Task: Create a rule when a comment ending with text is posted to a card by anyone .
Action: Mouse pressed left at (818, 222)
Screenshot: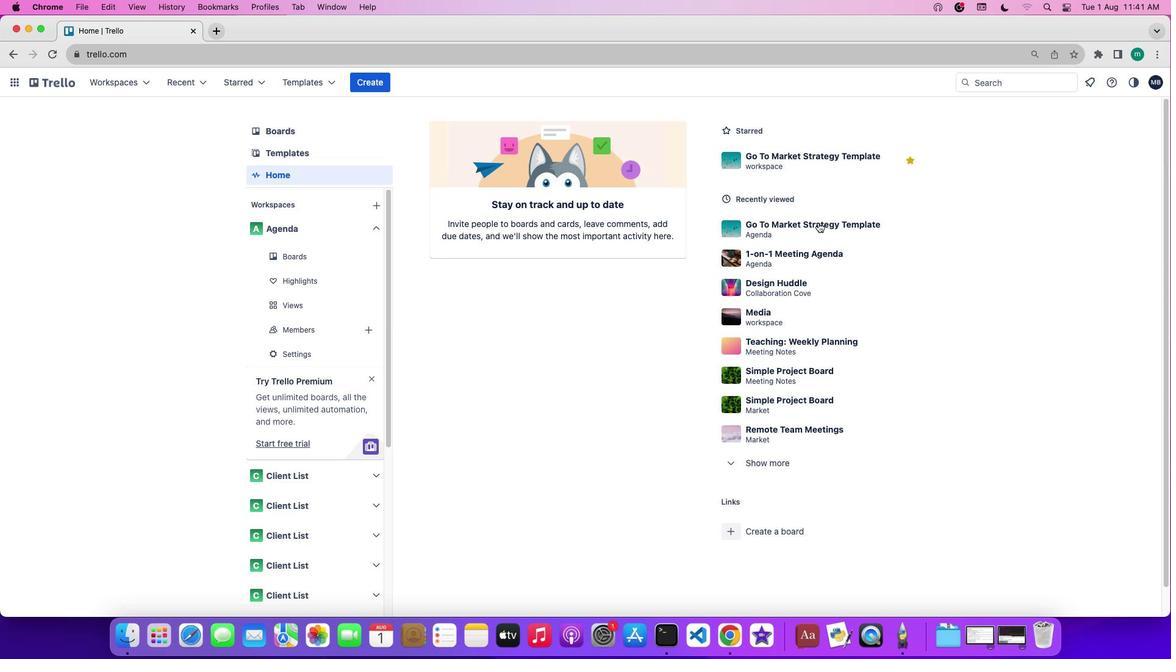 
Action: Mouse pressed left at (818, 222)
Screenshot: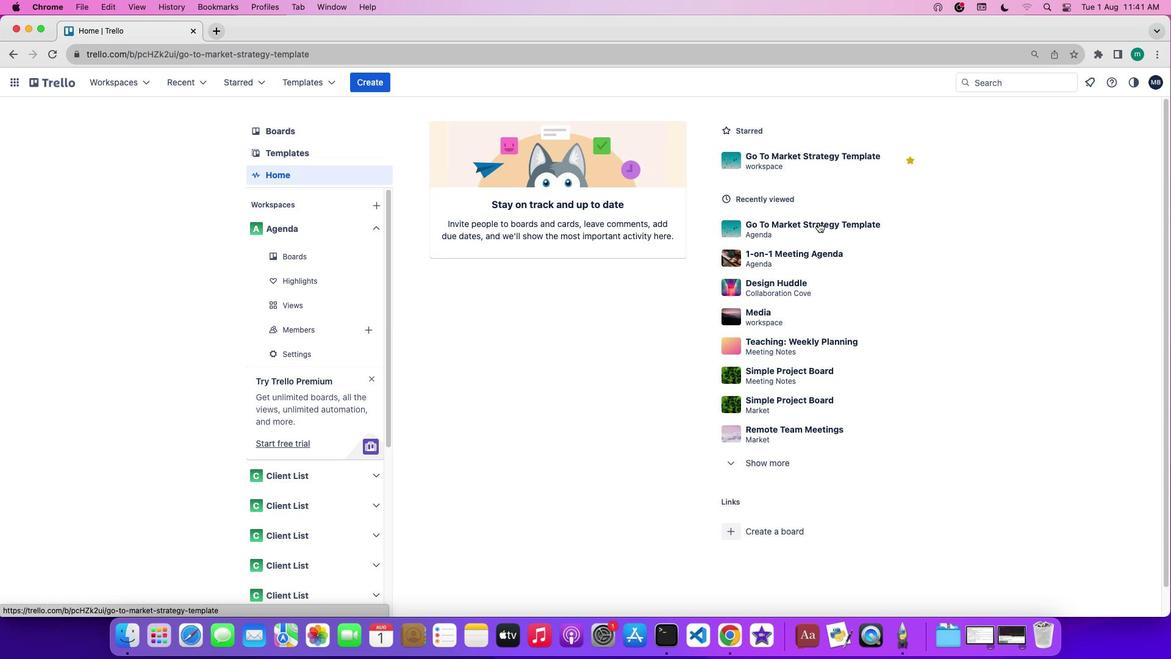 
Action: Mouse moved to (1054, 266)
Screenshot: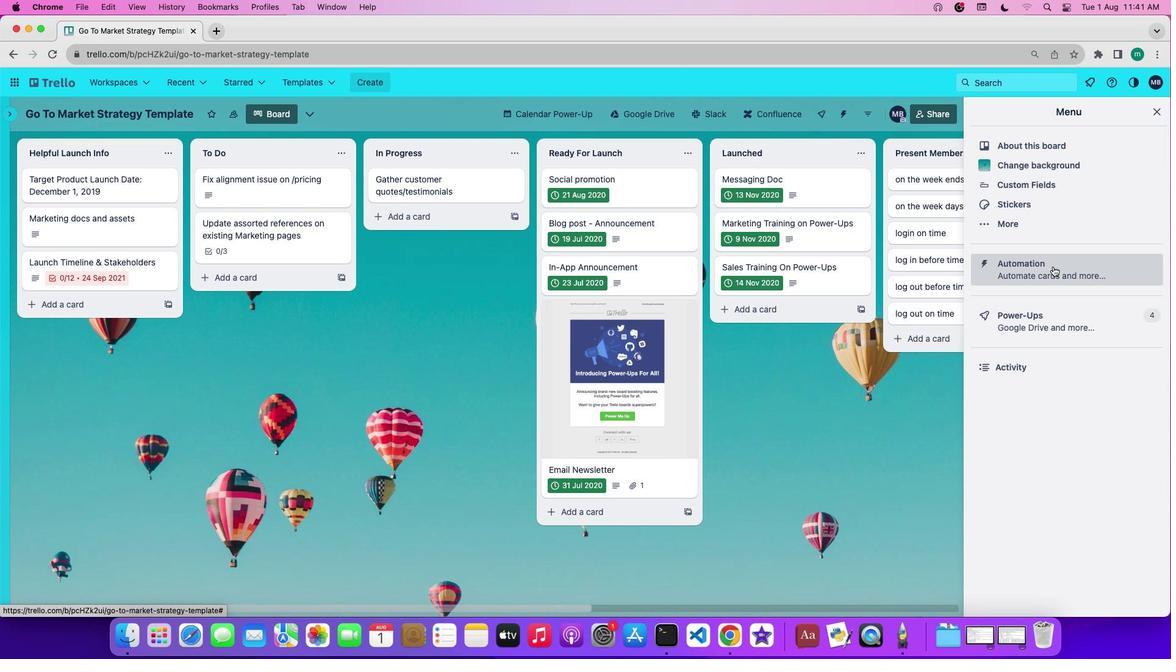 
Action: Mouse pressed left at (1054, 266)
Screenshot: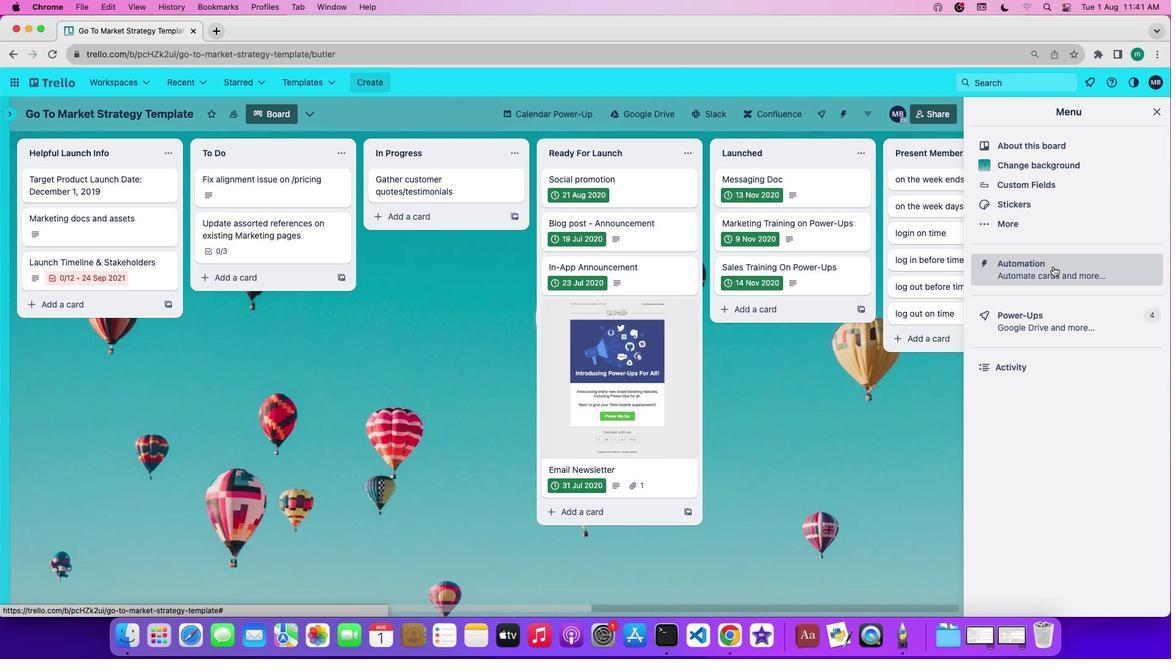 
Action: Mouse moved to (78, 226)
Screenshot: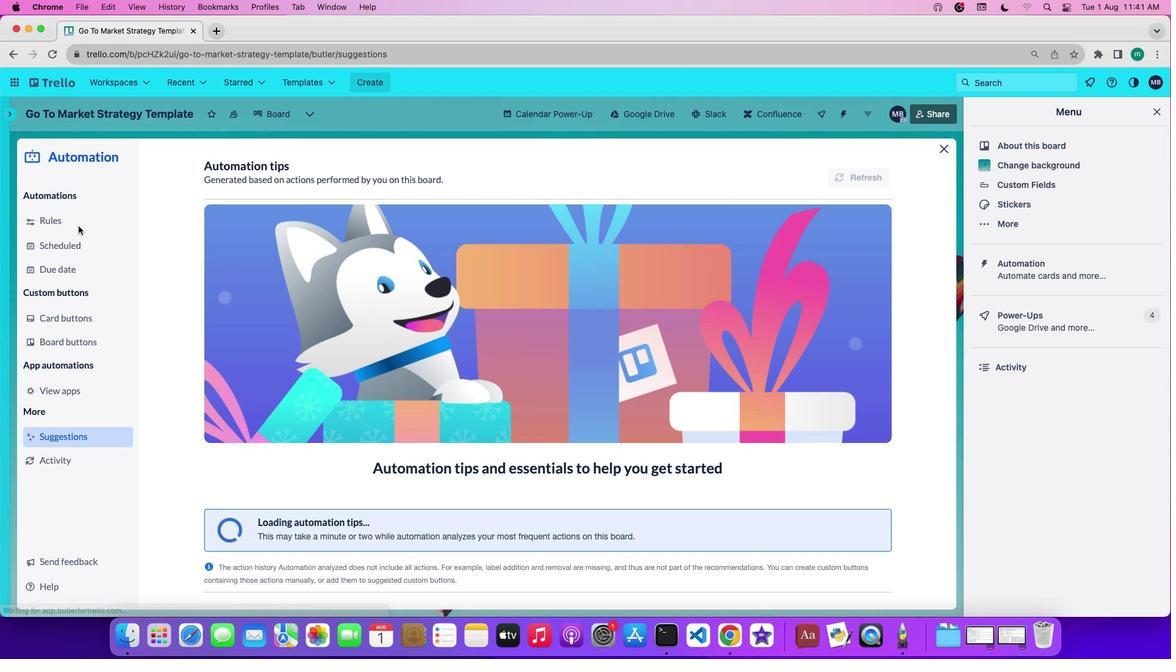 
Action: Mouse pressed left at (78, 226)
Screenshot: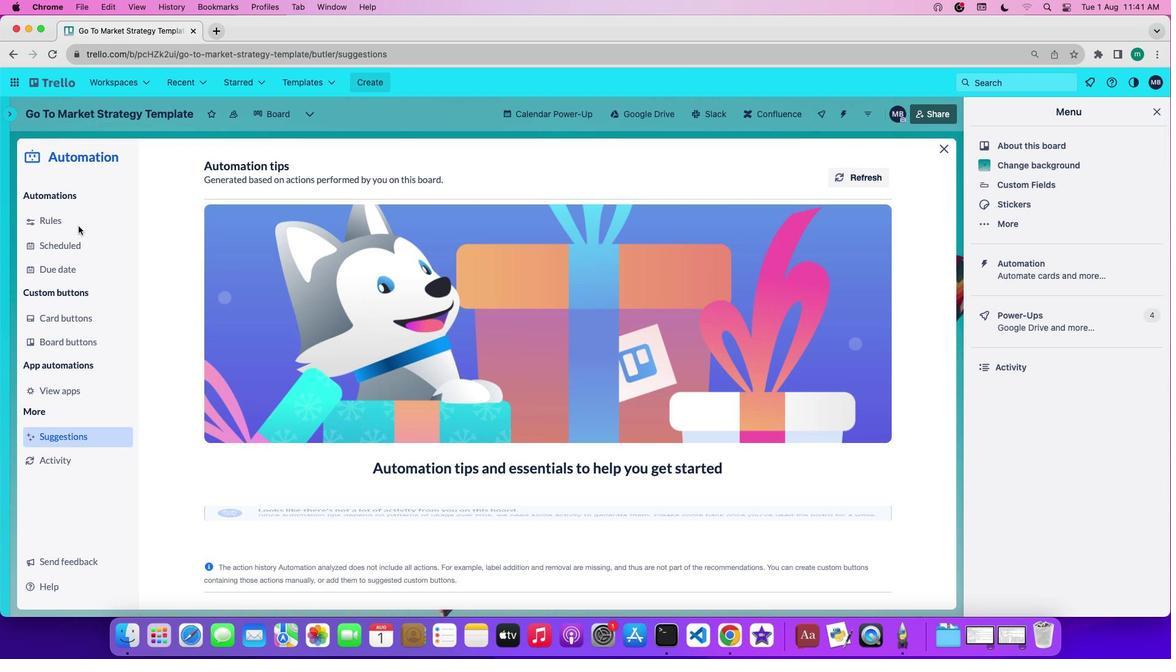 
Action: Mouse moved to (78, 224)
Screenshot: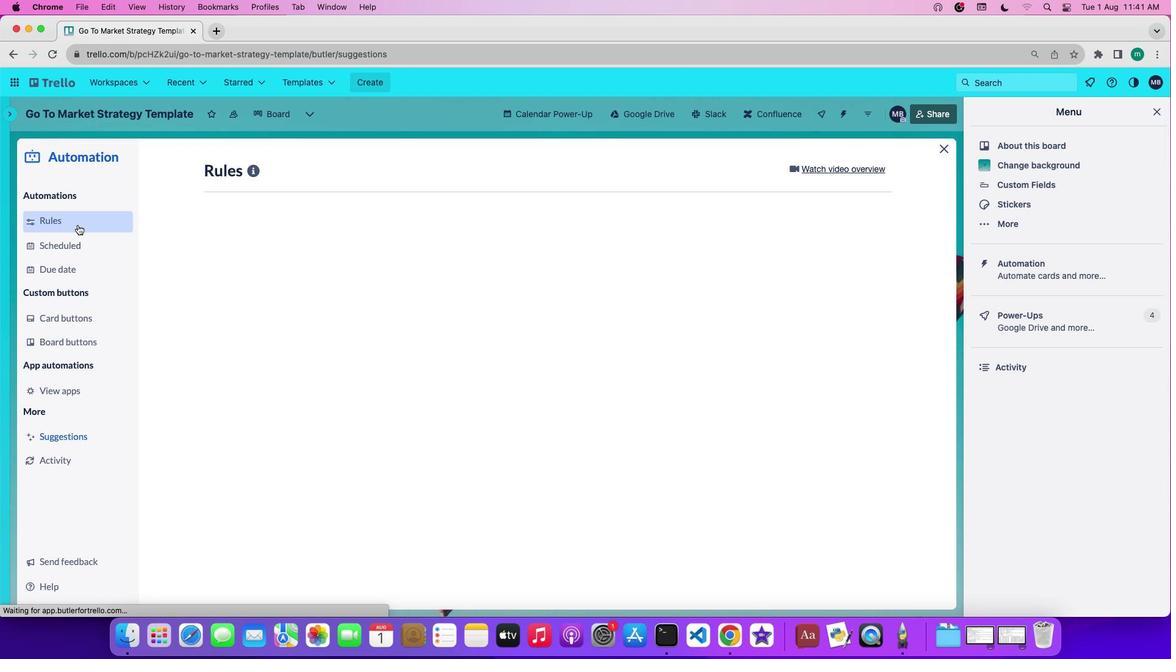 
Action: Mouse pressed left at (78, 224)
Screenshot: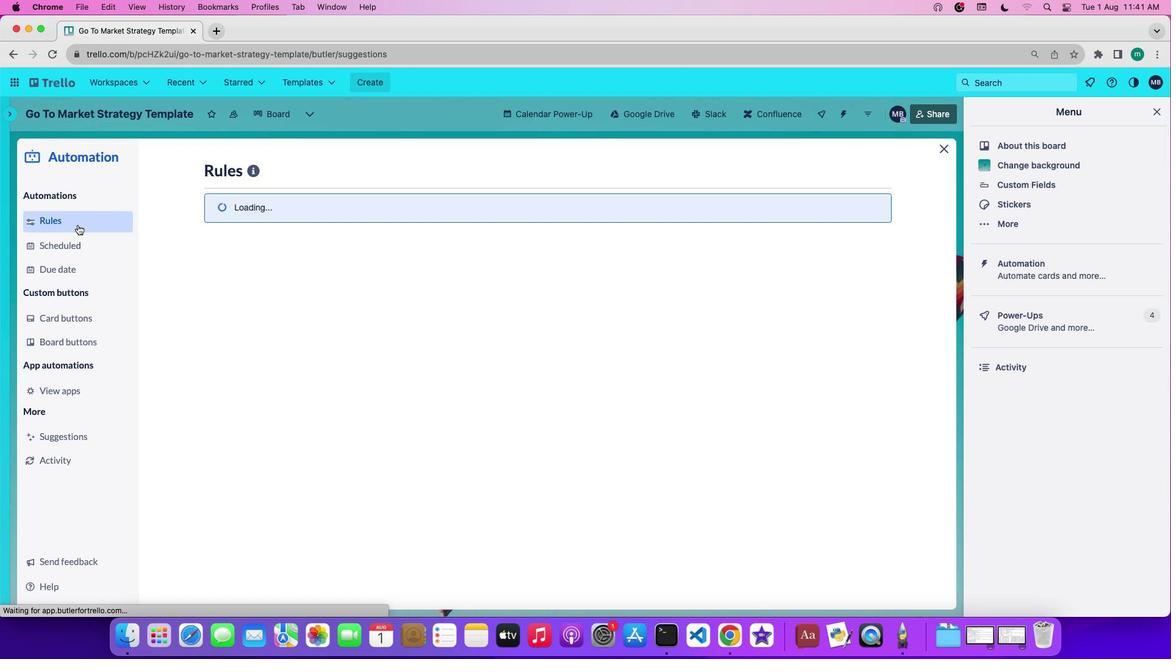 
Action: Mouse moved to (250, 439)
Screenshot: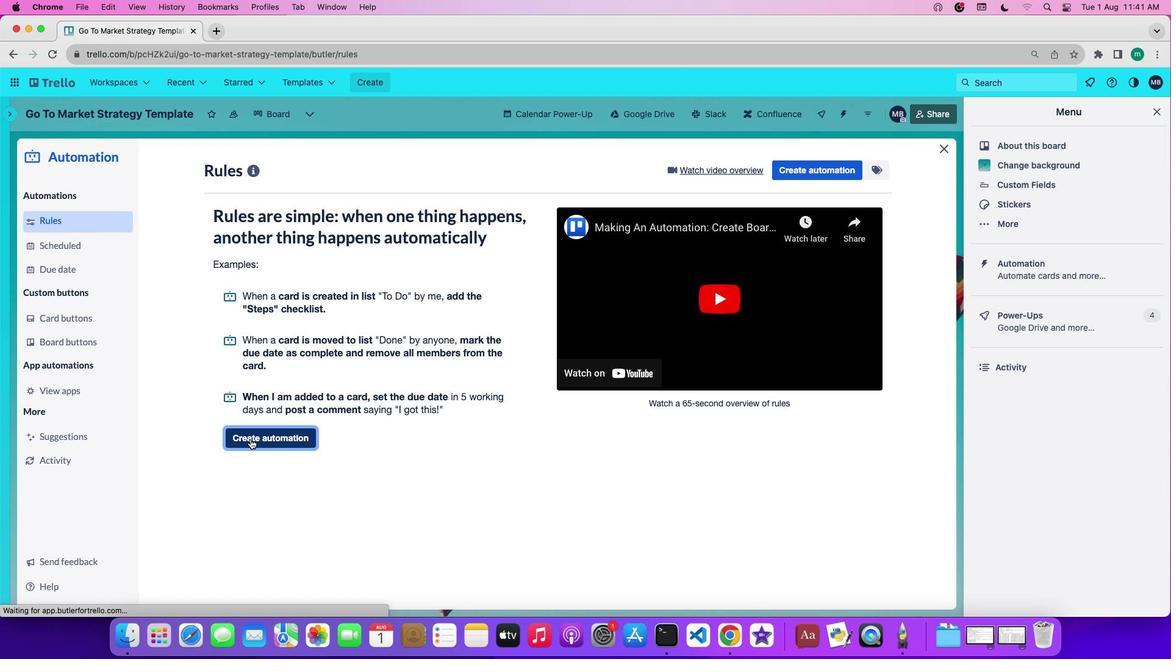 
Action: Mouse pressed left at (250, 439)
Screenshot: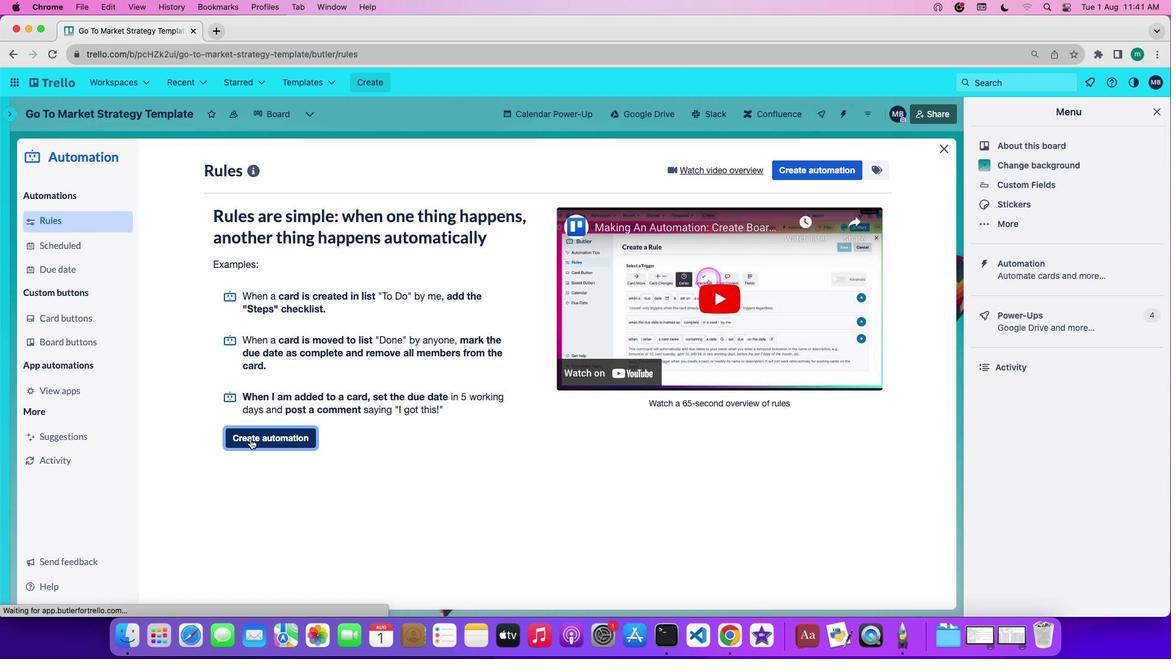 
Action: Mouse moved to (571, 290)
Screenshot: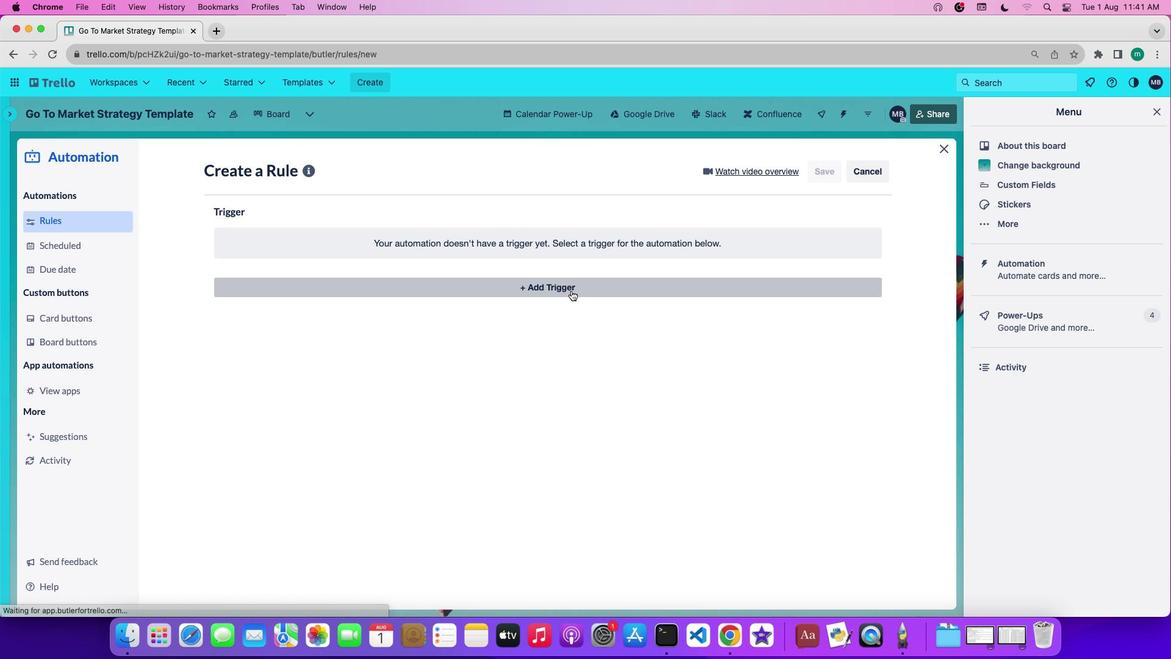 
Action: Mouse pressed left at (571, 290)
Screenshot: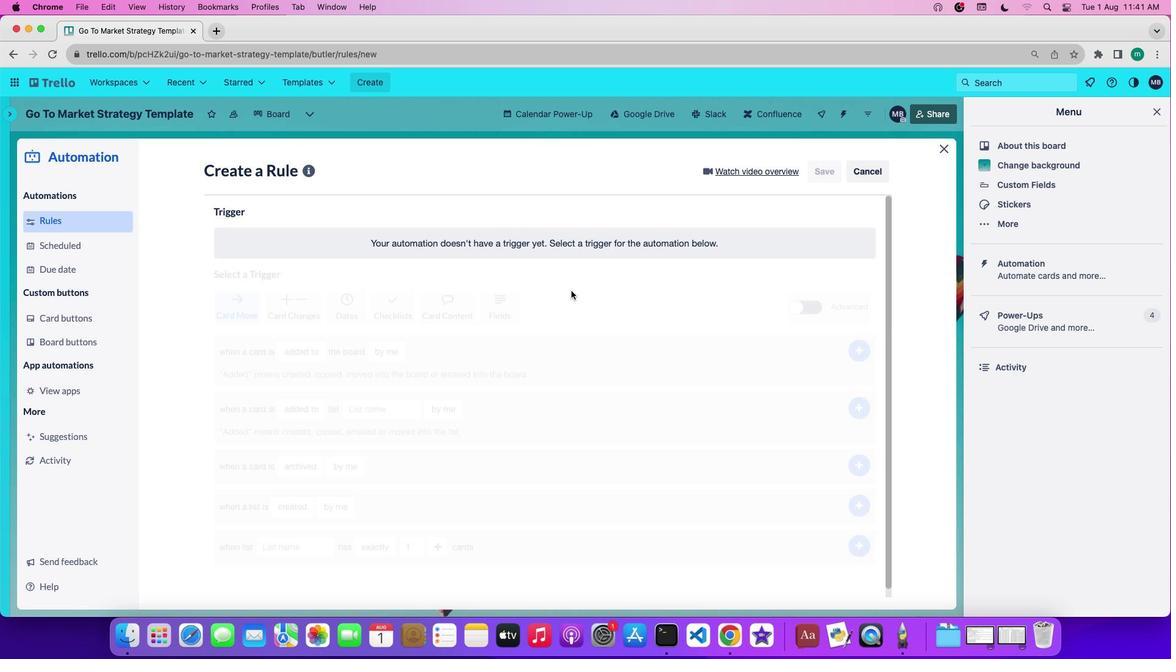 
Action: Mouse moved to (448, 330)
Screenshot: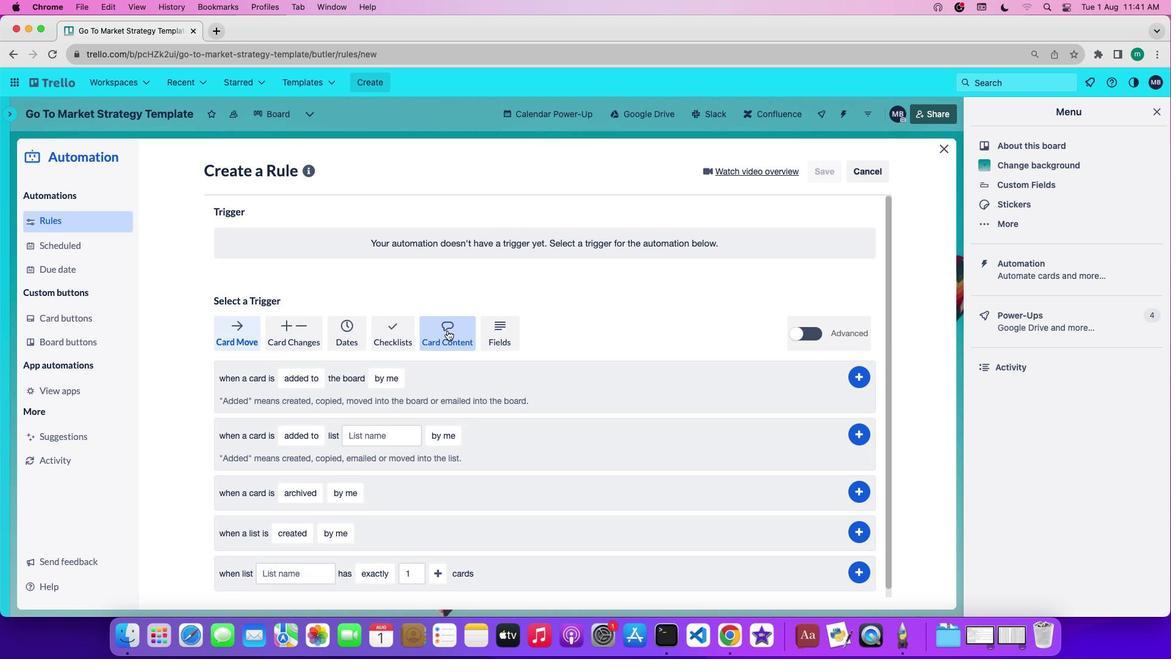 
Action: Mouse pressed left at (448, 330)
Screenshot: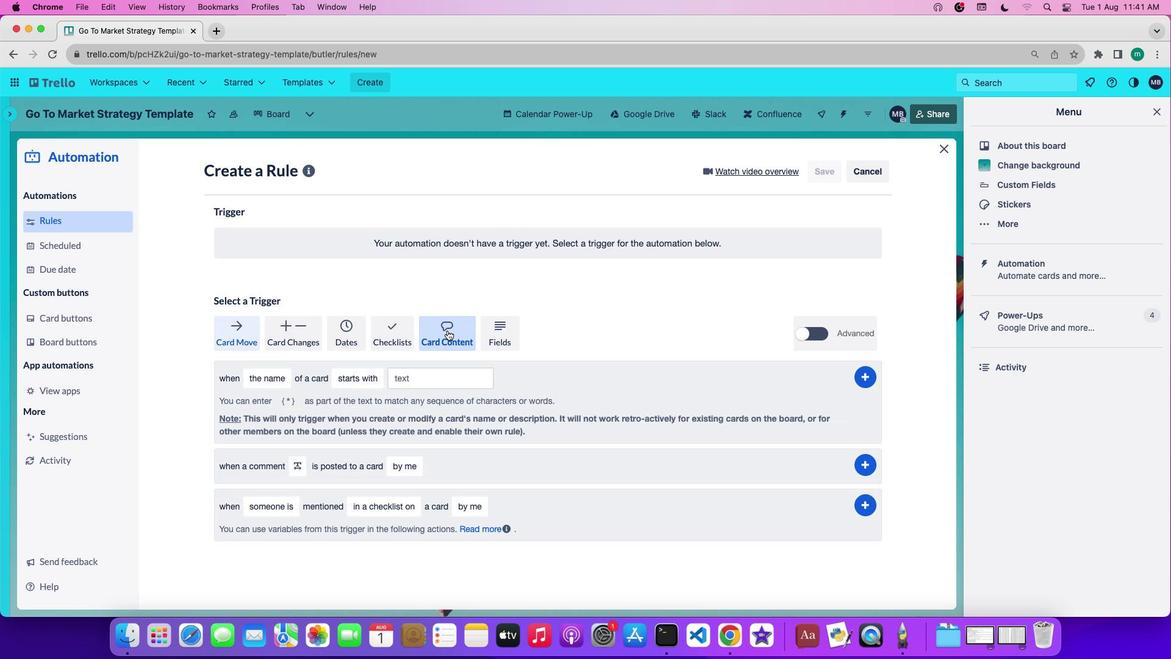 
Action: Mouse moved to (307, 466)
Screenshot: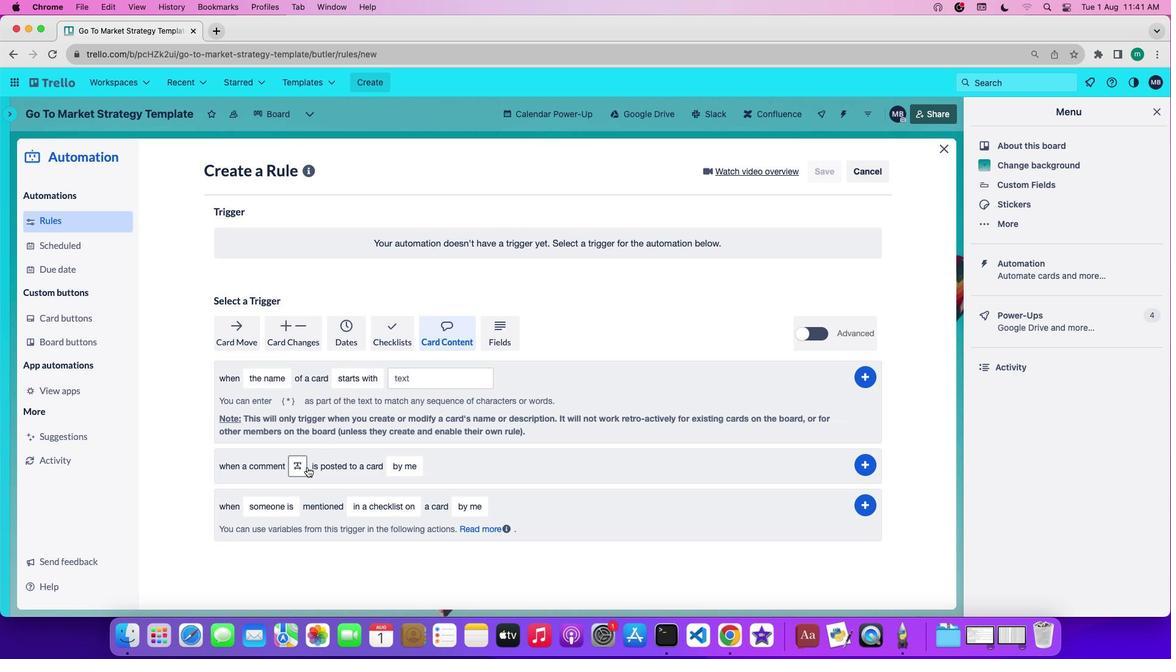 
Action: Mouse pressed left at (307, 466)
Screenshot: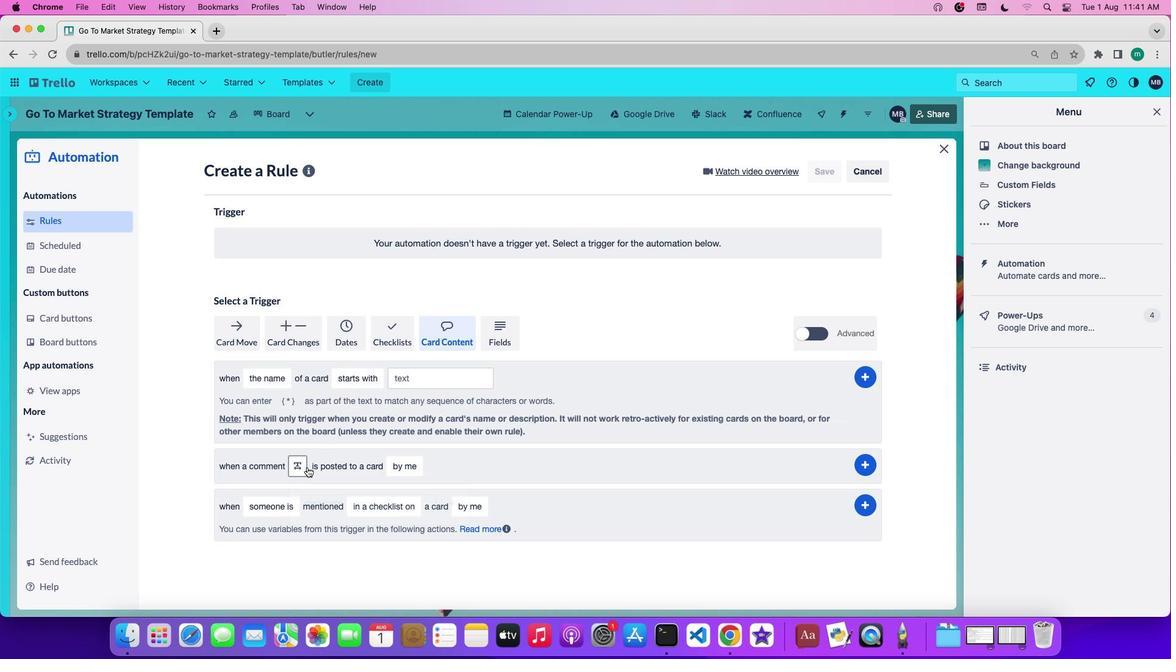 
Action: Mouse moved to (329, 508)
Screenshot: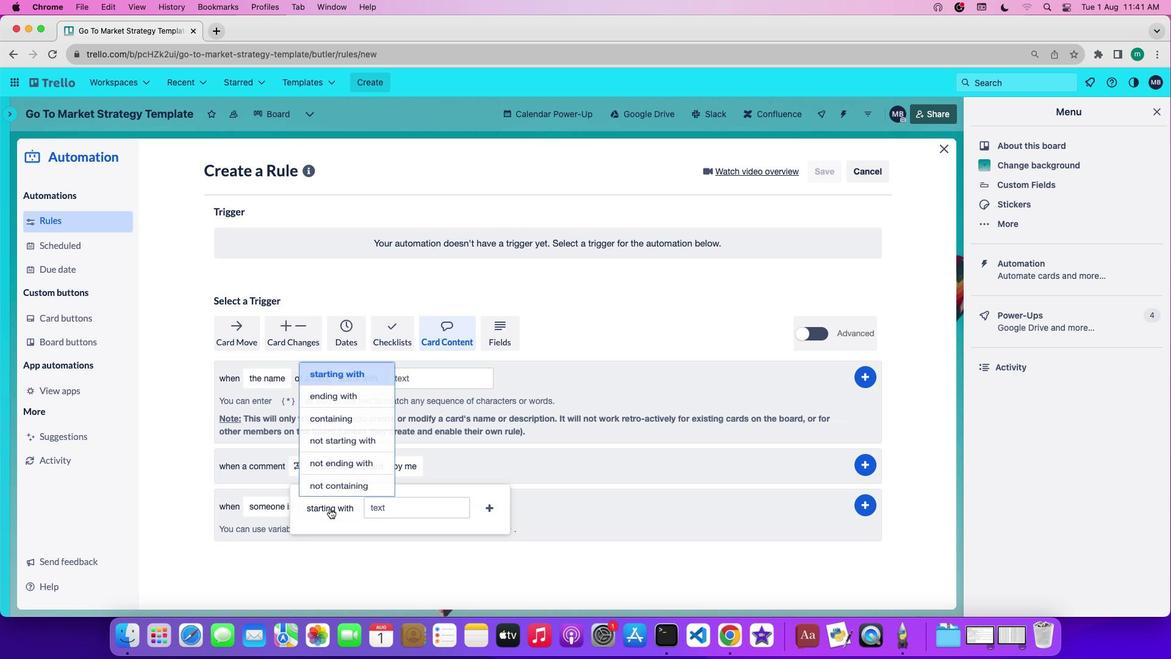 
Action: Mouse pressed left at (329, 508)
Screenshot: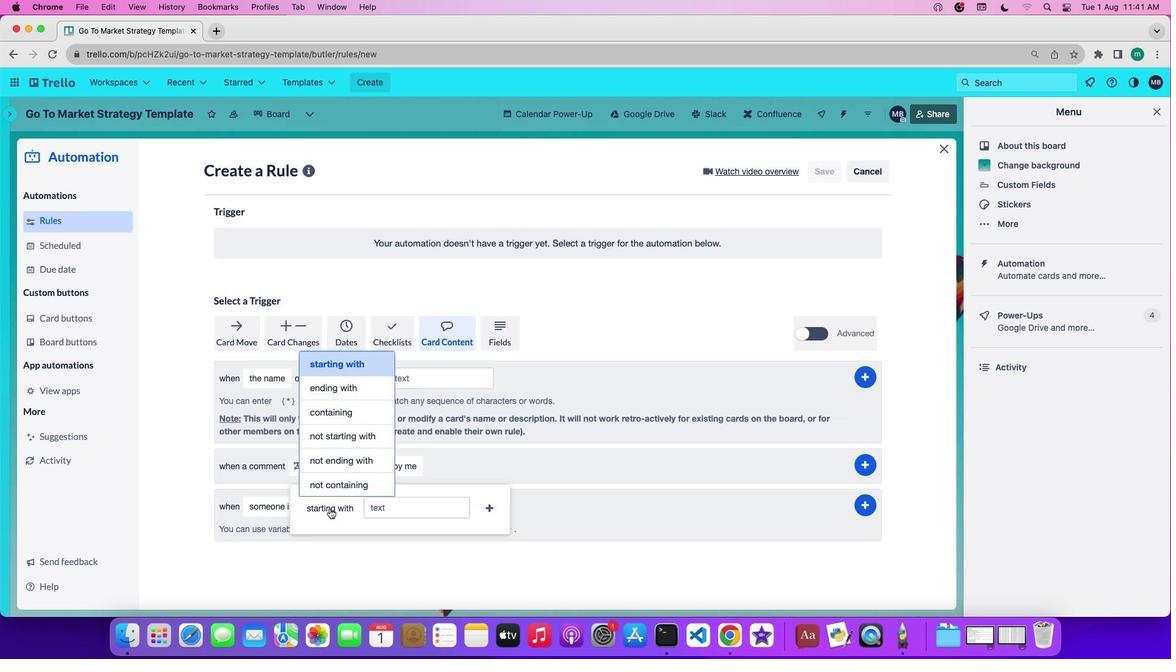 
Action: Mouse moved to (361, 390)
Screenshot: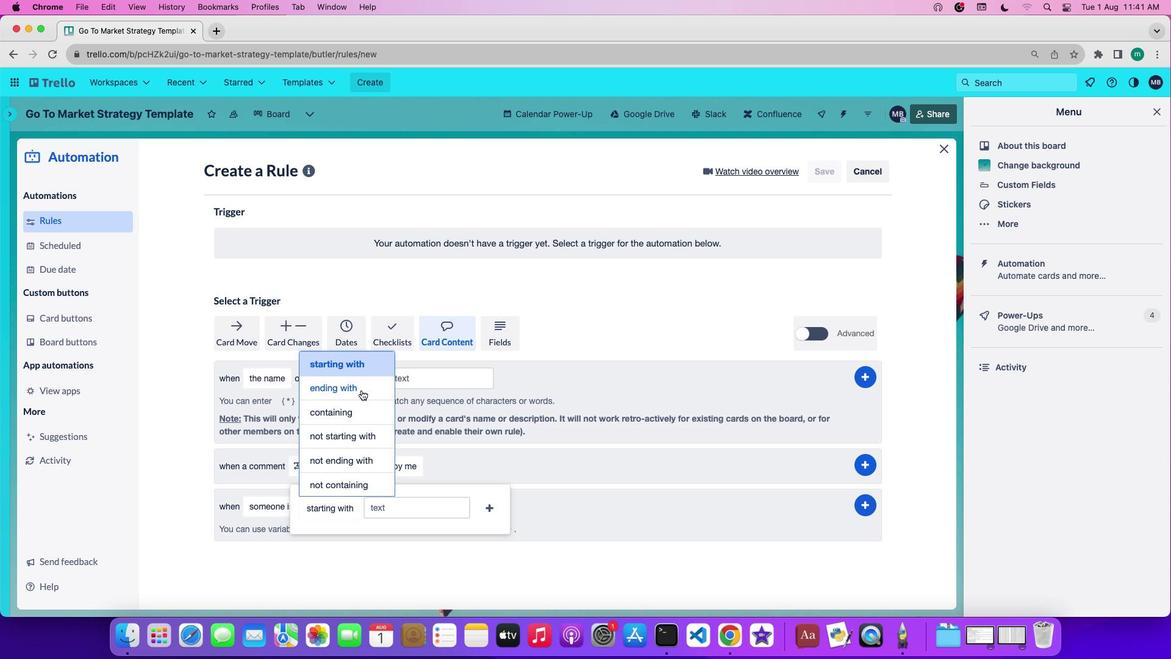 
Action: Mouse pressed left at (361, 390)
Screenshot: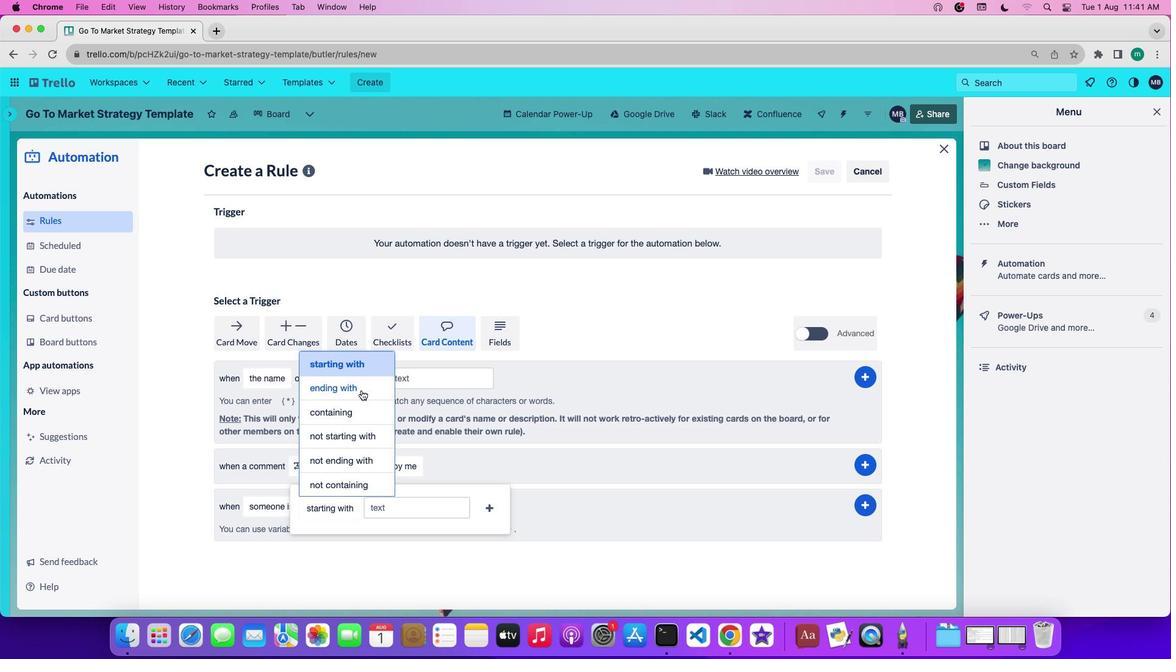 
Action: Mouse moved to (388, 502)
Screenshot: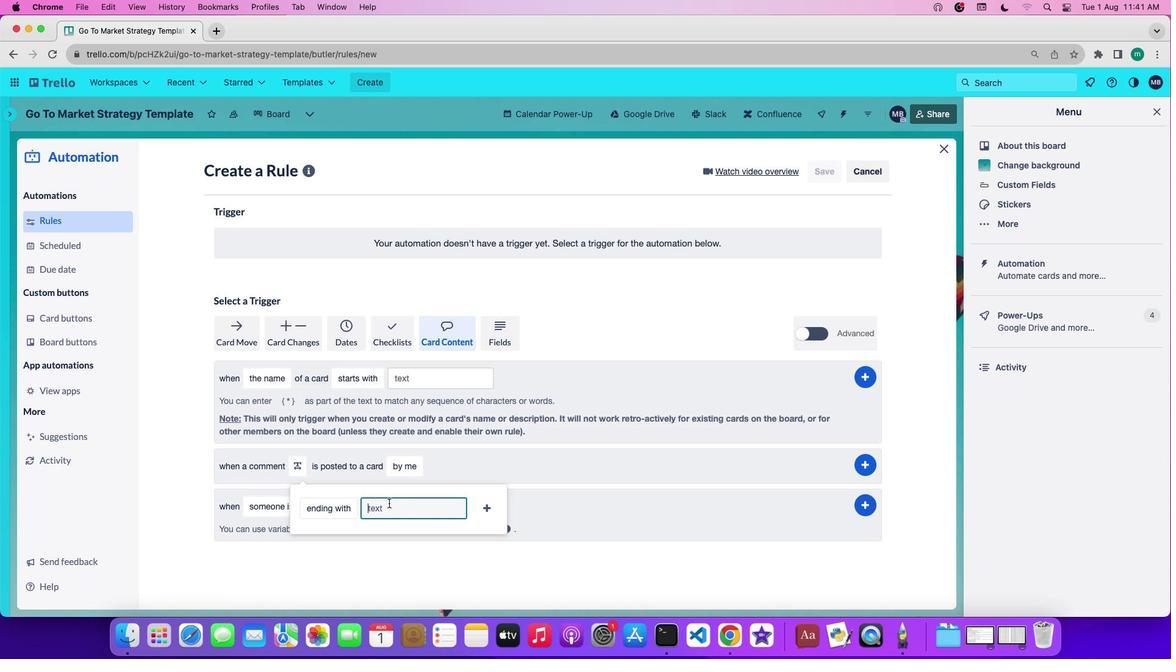 
Action: Mouse pressed left at (388, 502)
Screenshot: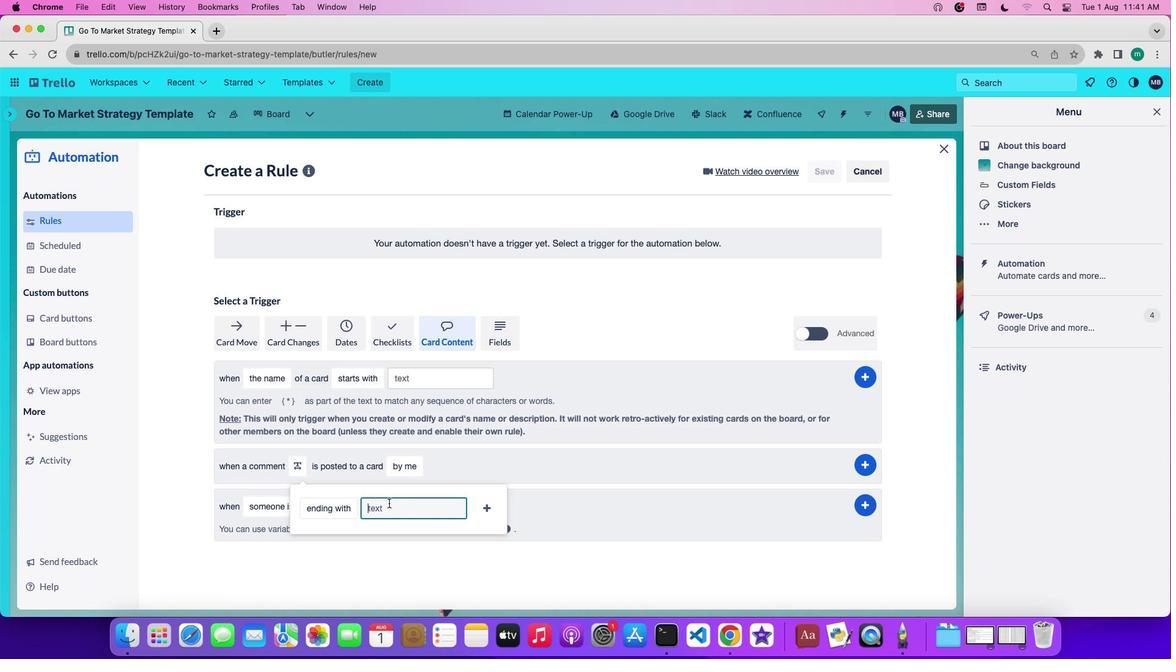 
Action: Mouse moved to (388, 503)
Screenshot: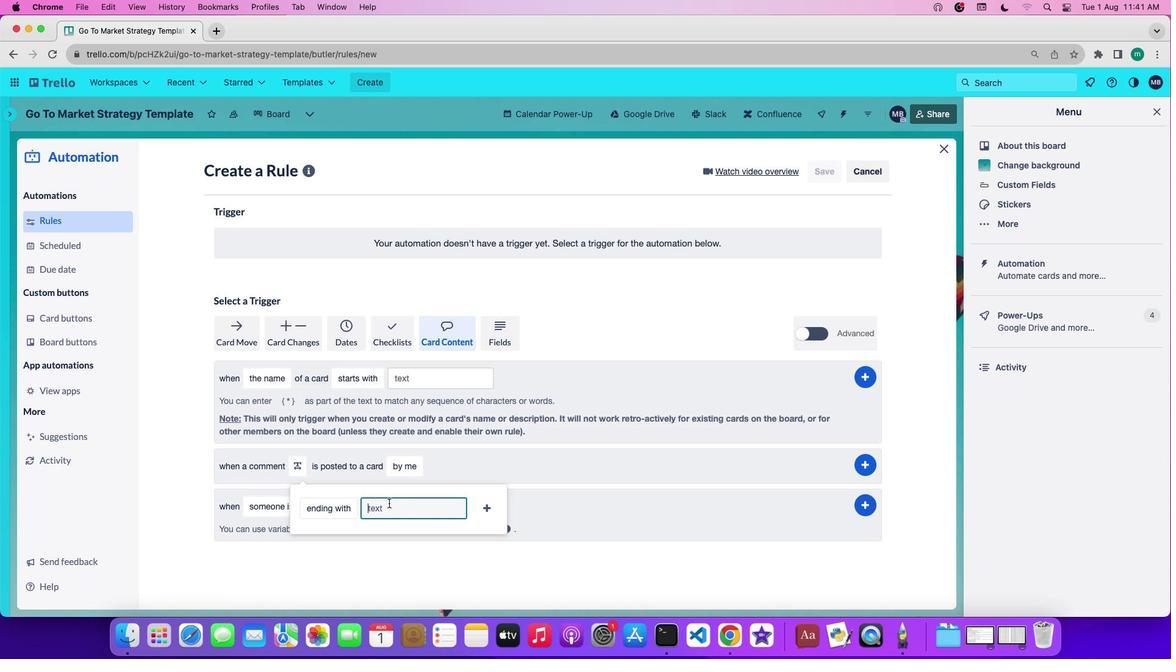 
Action: Key pressed 't''e''x''t'
Screenshot: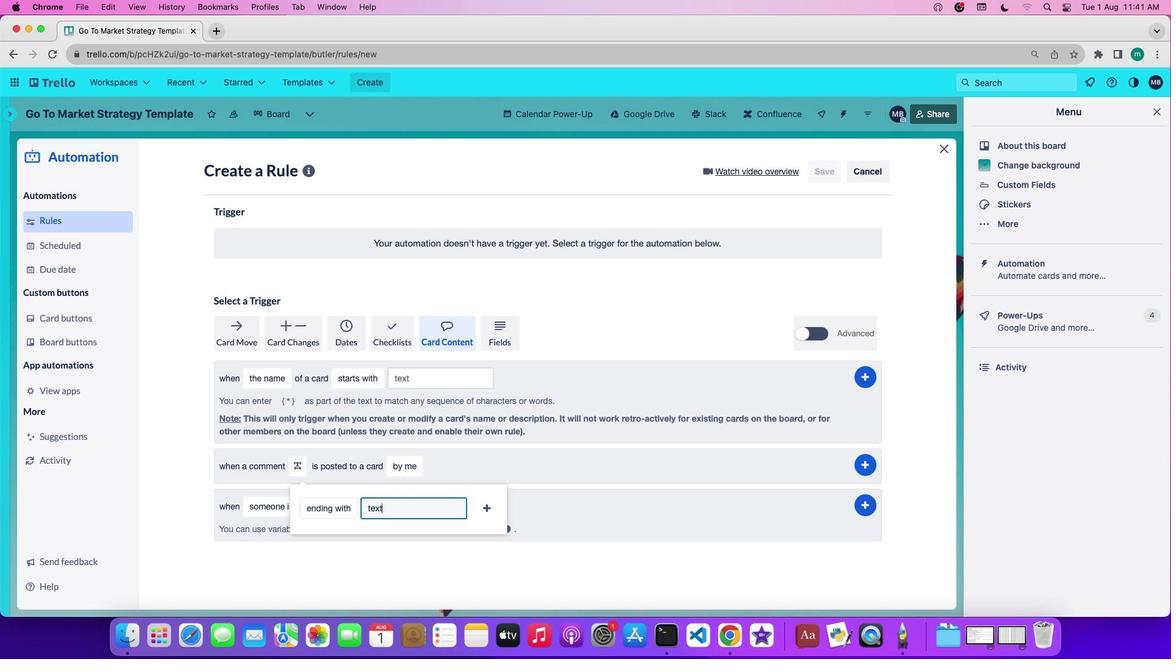 
Action: Mouse moved to (492, 507)
Screenshot: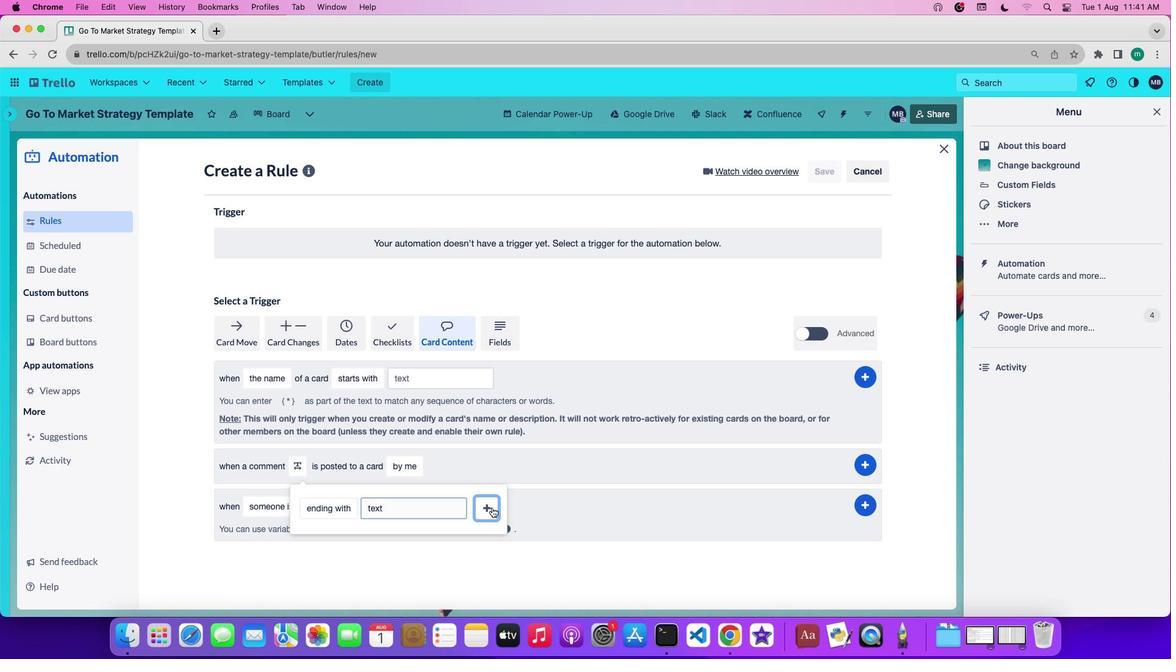 
Action: Mouse pressed left at (492, 507)
Screenshot: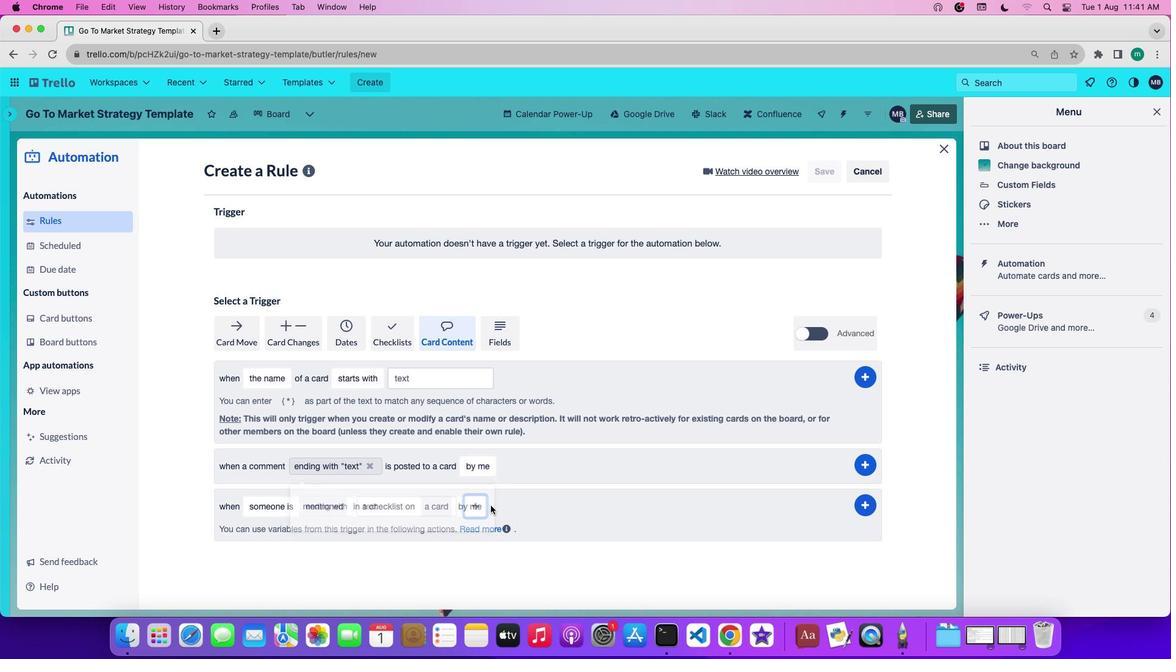 
Action: Mouse moved to (473, 465)
Screenshot: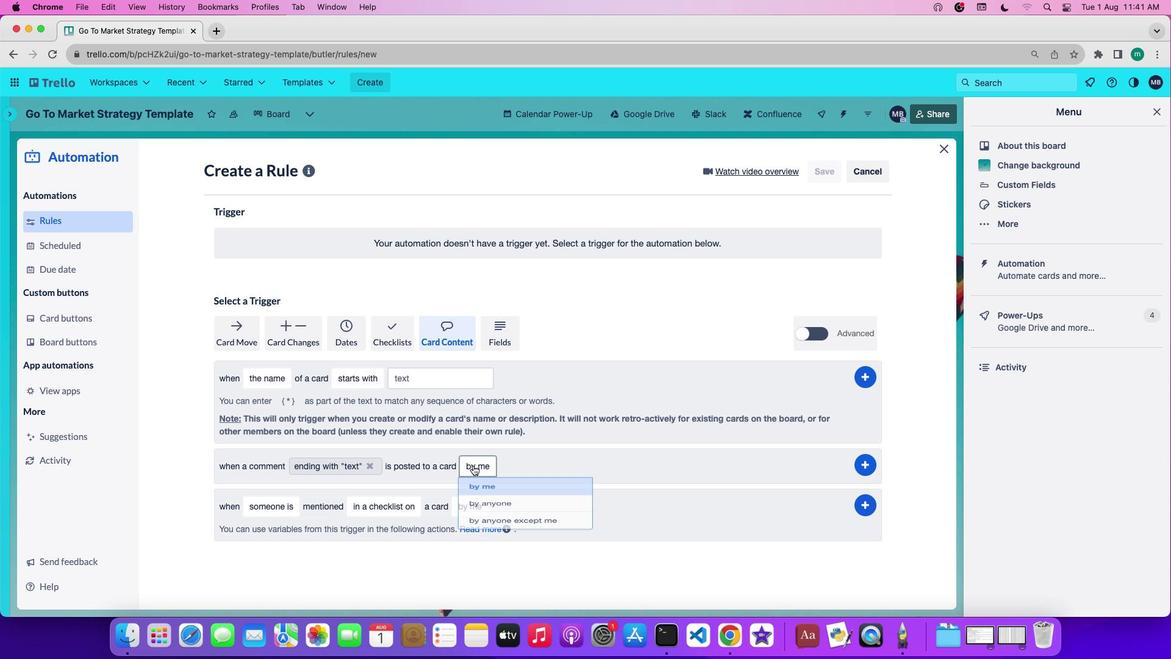 
Action: Mouse pressed left at (473, 465)
Screenshot: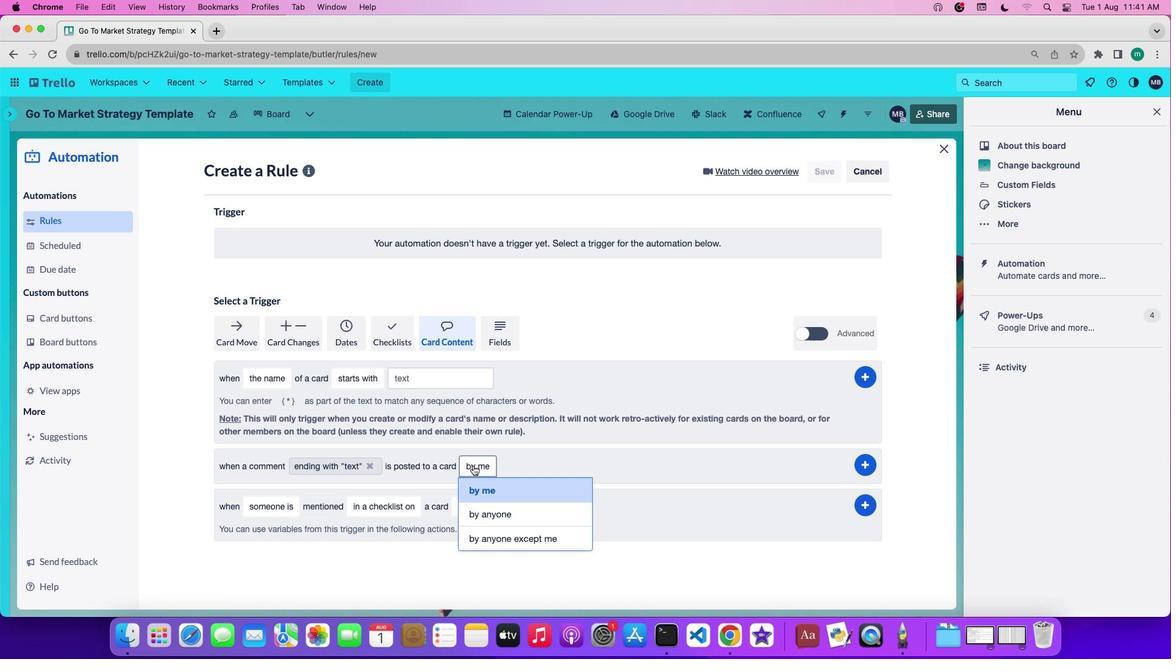 
Action: Mouse moved to (485, 509)
Screenshot: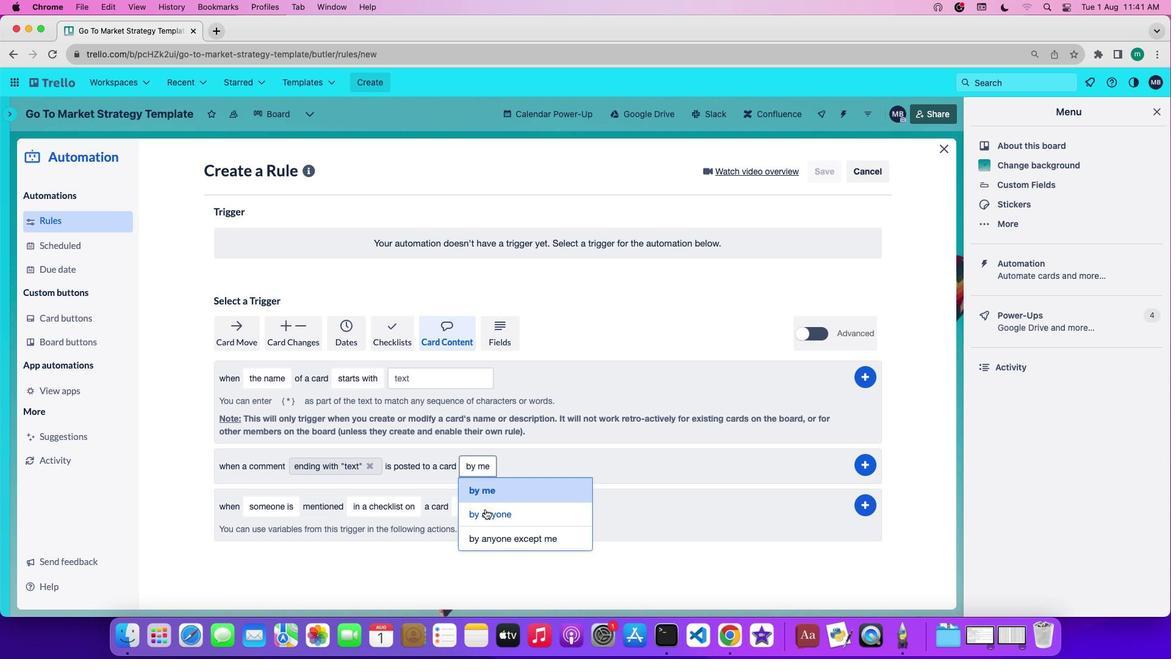 
Action: Mouse pressed left at (485, 509)
Screenshot: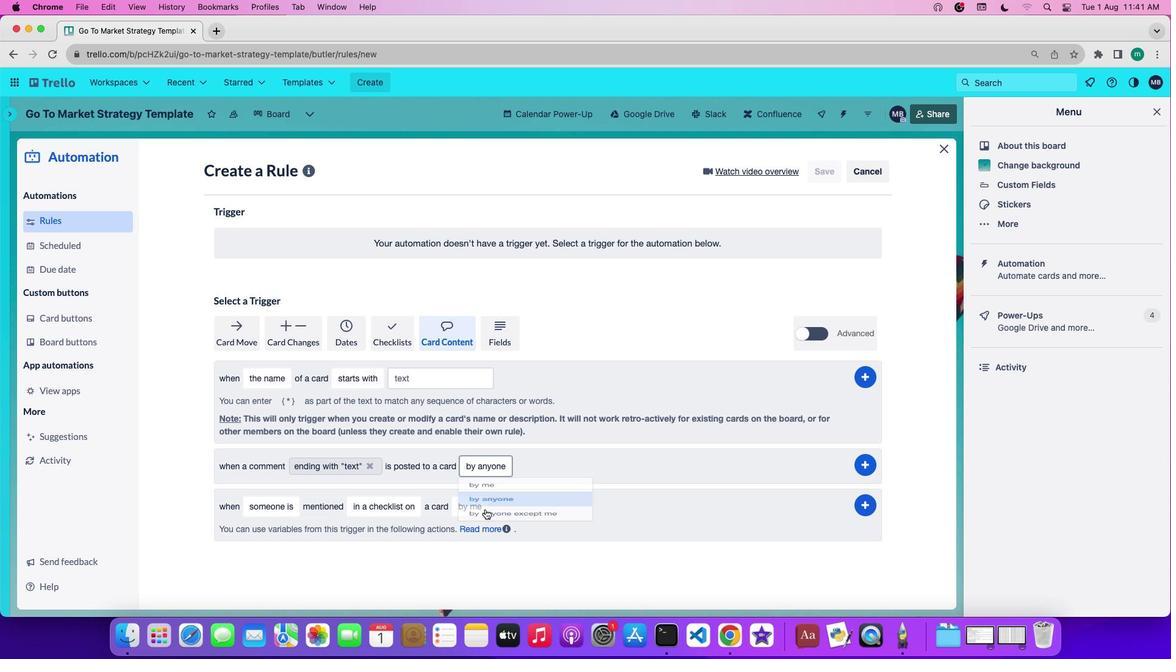 
Action: Mouse moved to (871, 469)
Screenshot: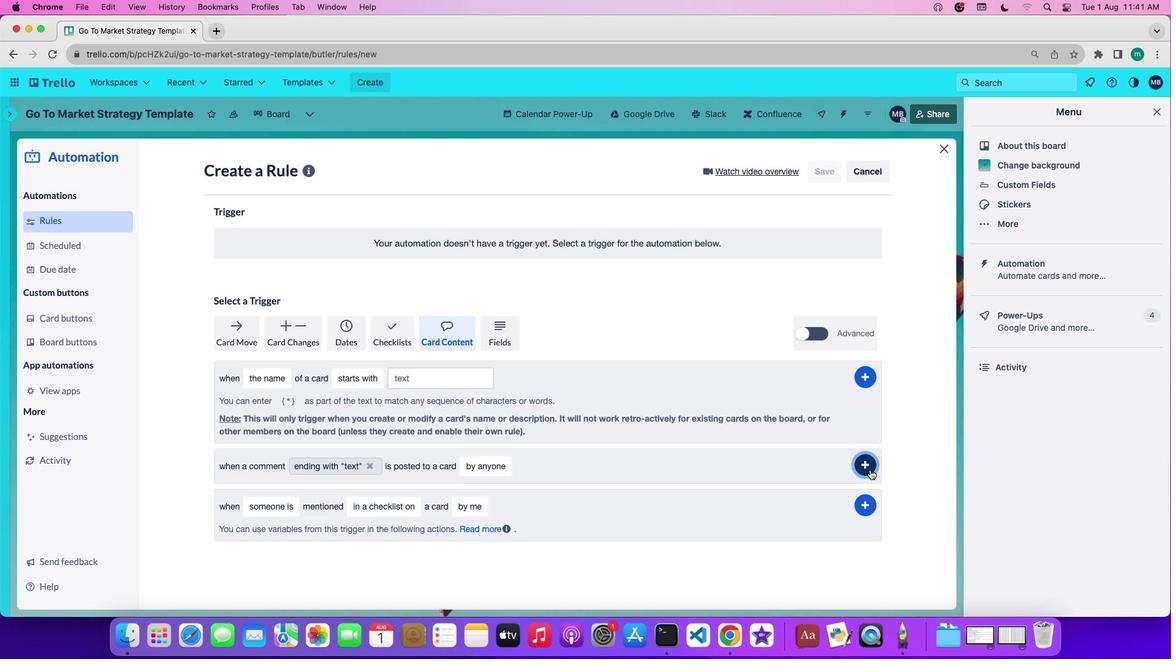 
Action: Mouse pressed left at (871, 469)
Screenshot: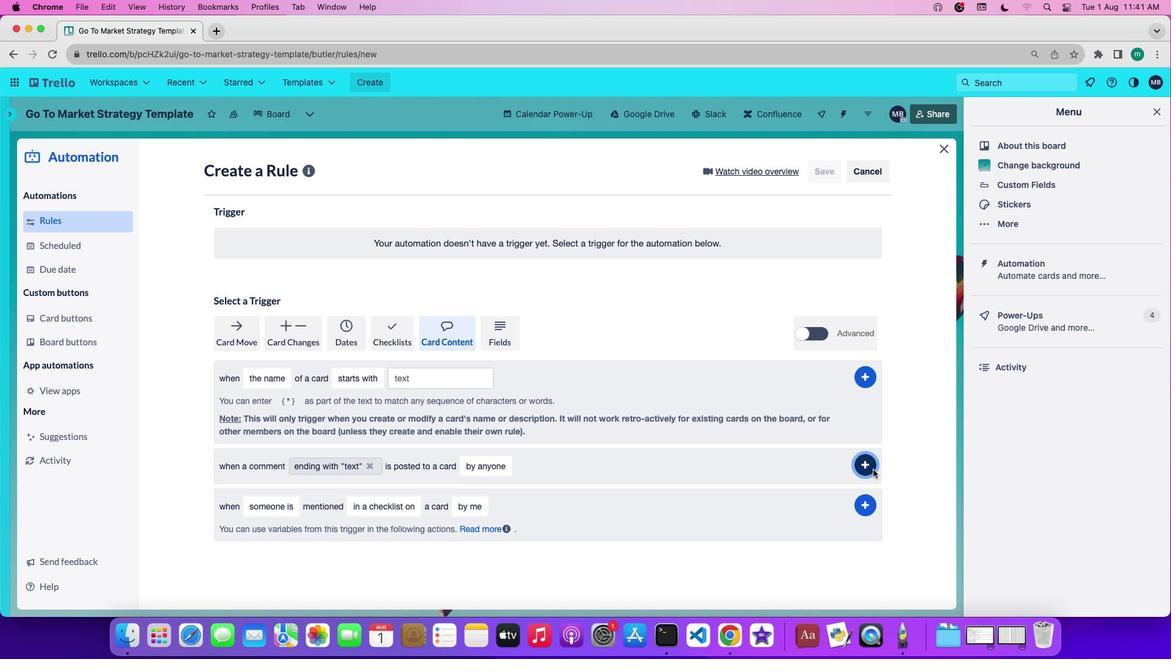 
Action: Mouse moved to (853, 462)
Screenshot: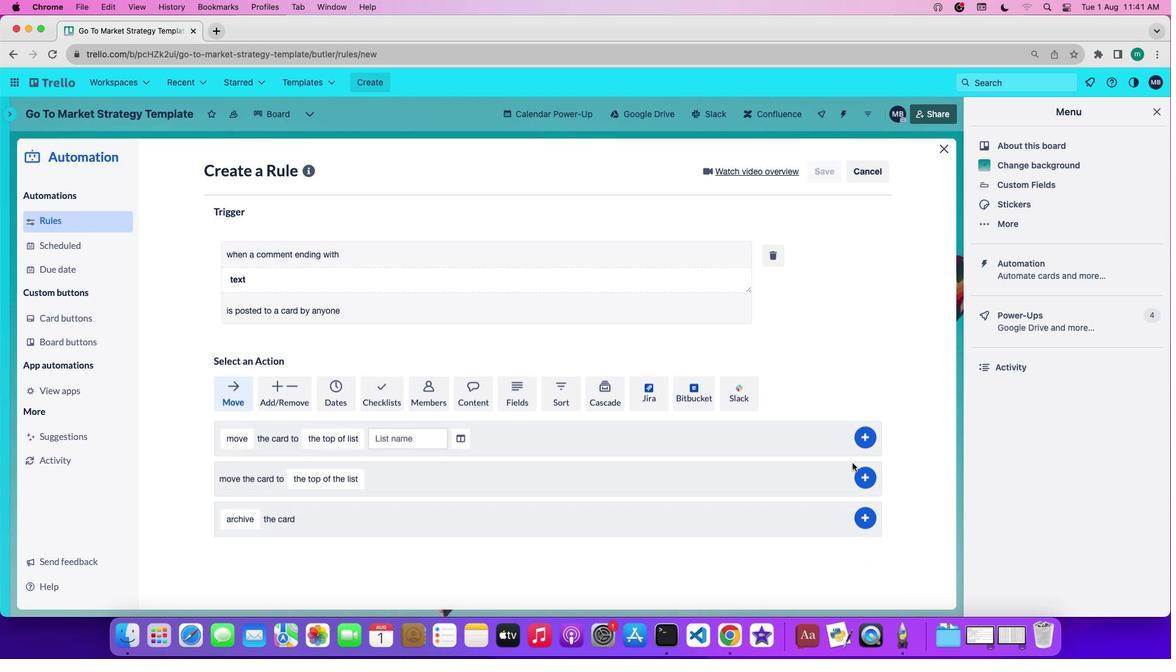 
